 Task: Edit Cast Member to Rick in Action trailer
Action: Mouse pressed left at (161, 71)
Screenshot: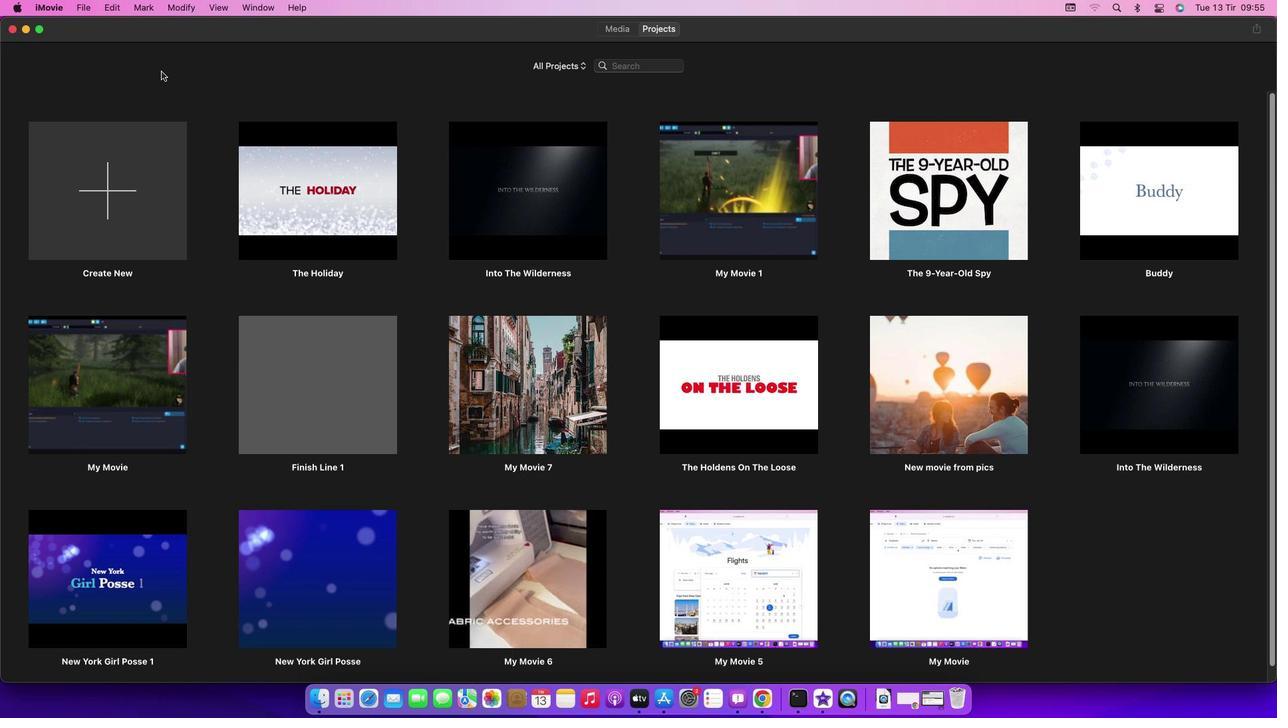 
Action: Mouse moved to (84, 11)
Screenshot: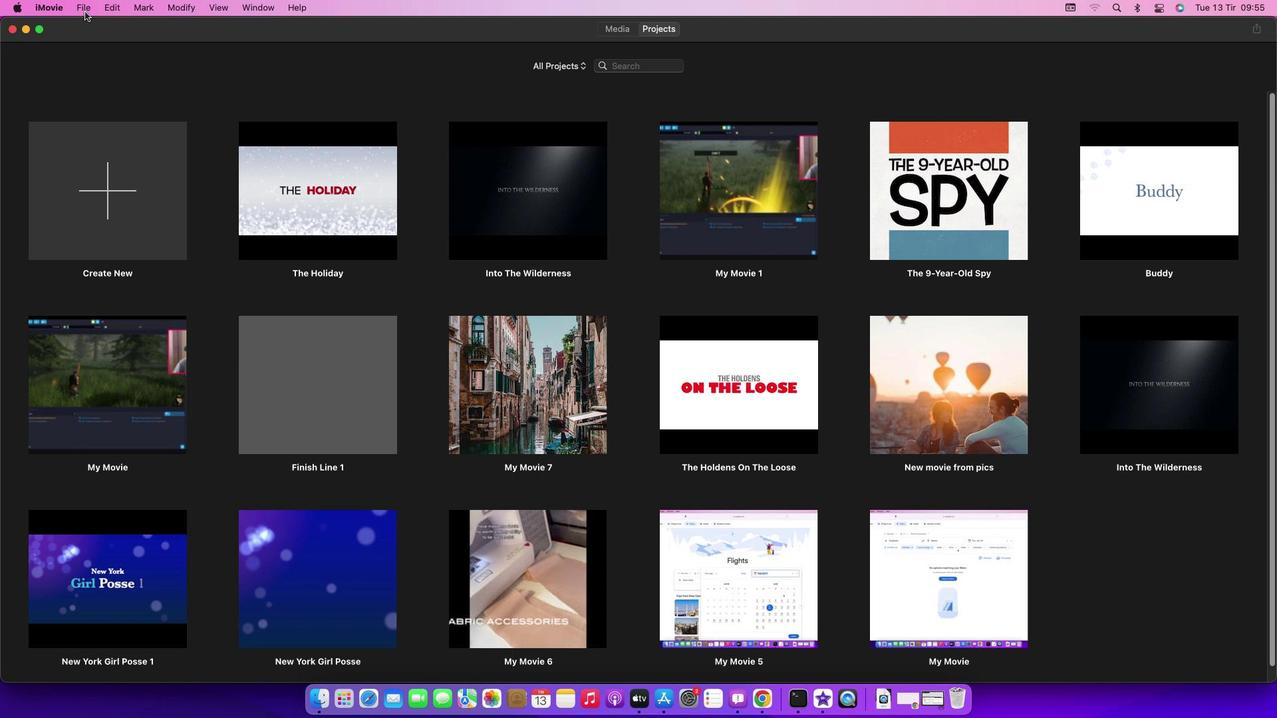 
Action: Mouse pressed left at (84, 11)
Screenshot: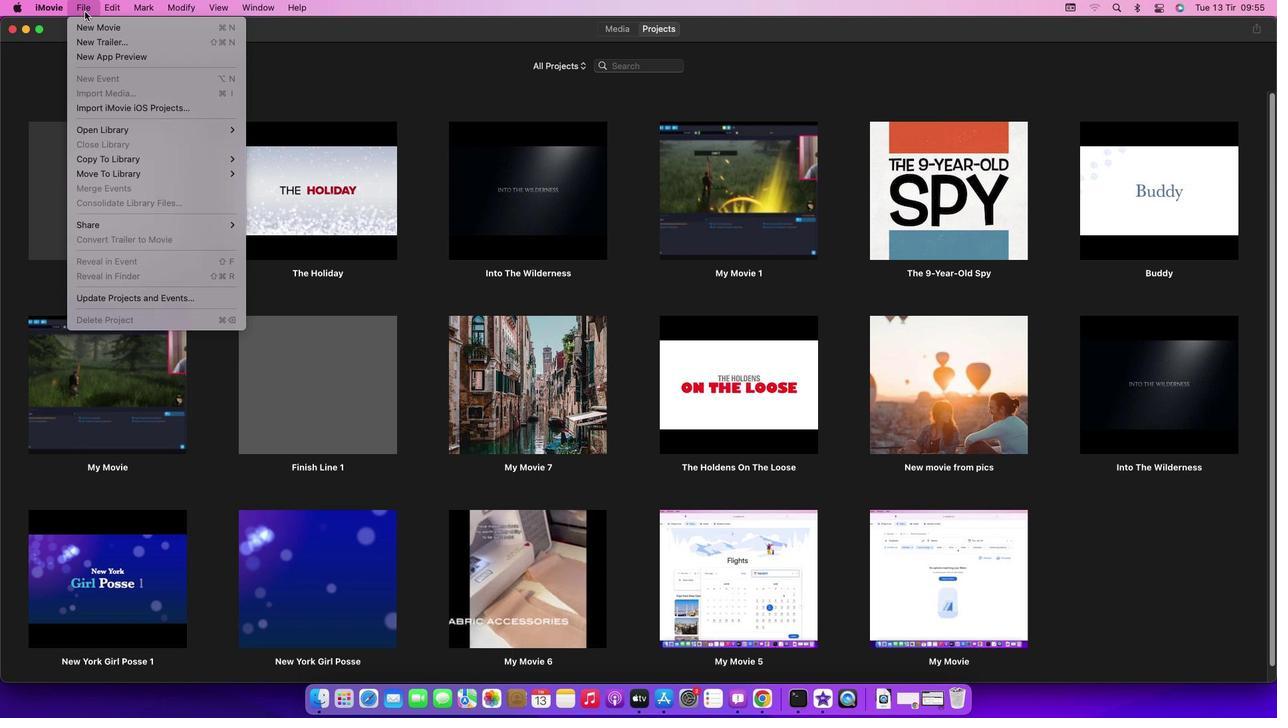 
Action: Mouse moved to (101, 41)
Screenshot: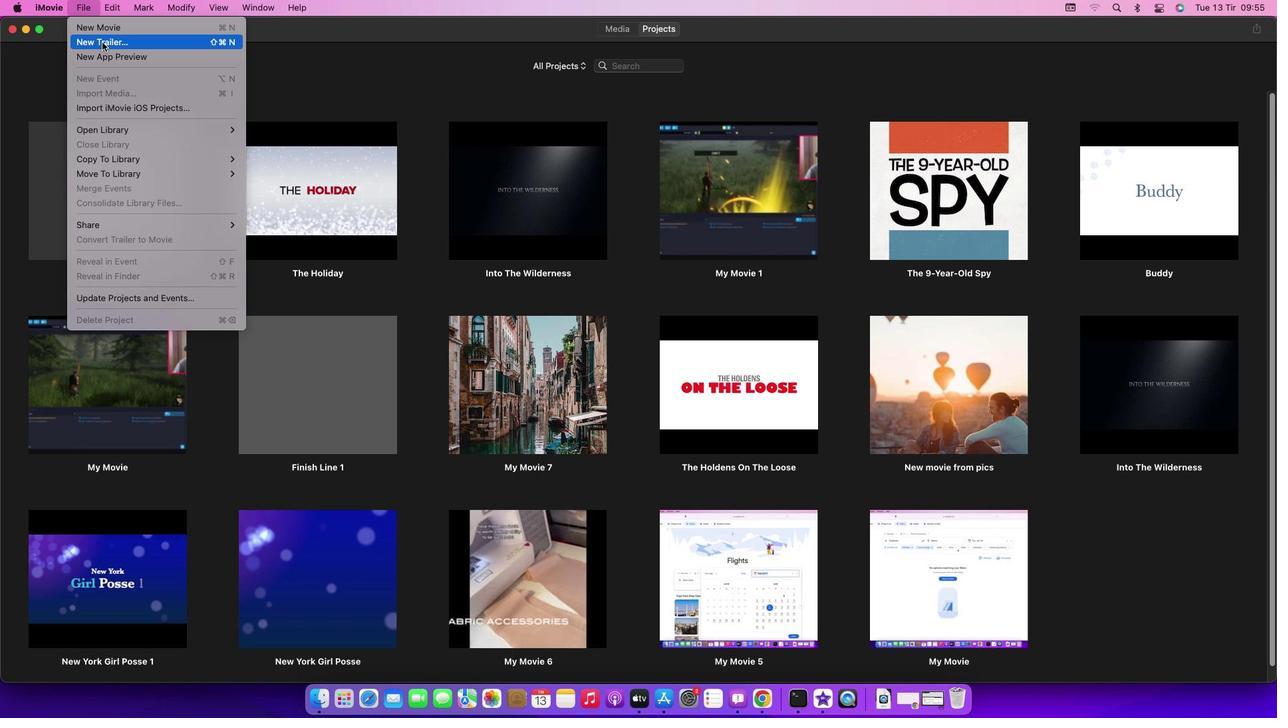 
Action: Mouse pressed left at (101, 41)
Screenshot: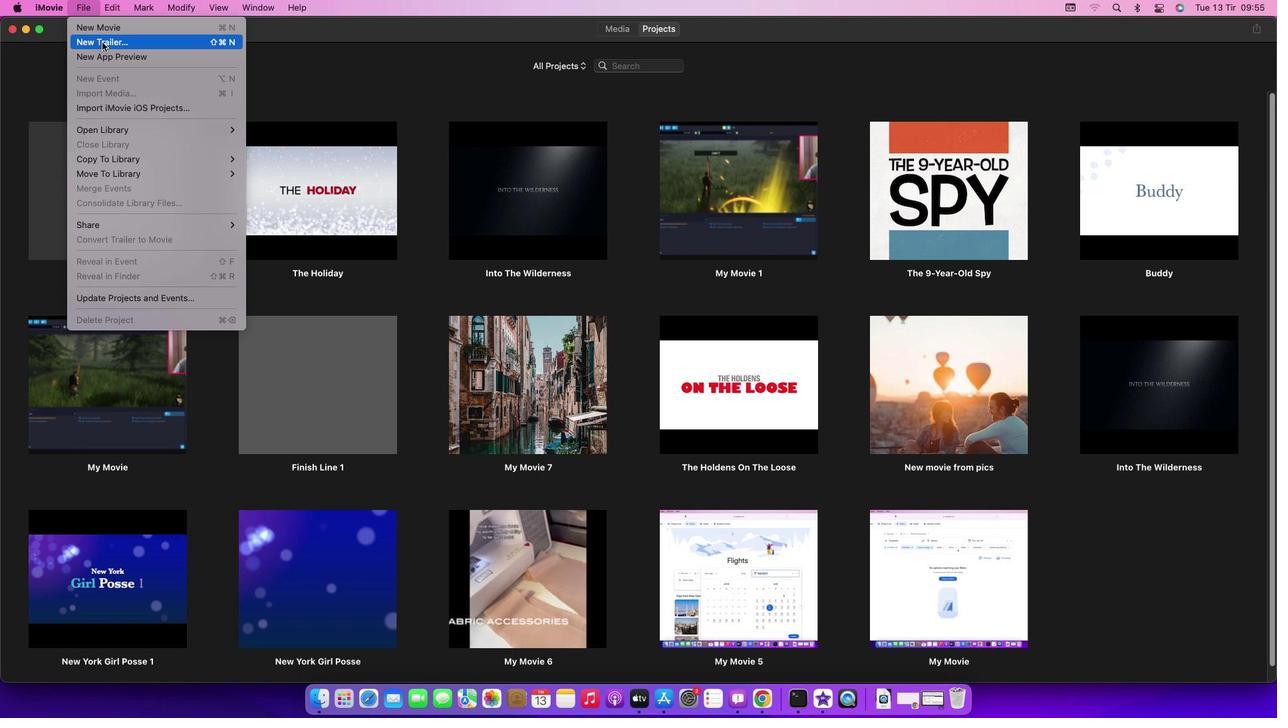 
Action: Mouse moved to (757, 377)
Screenshot: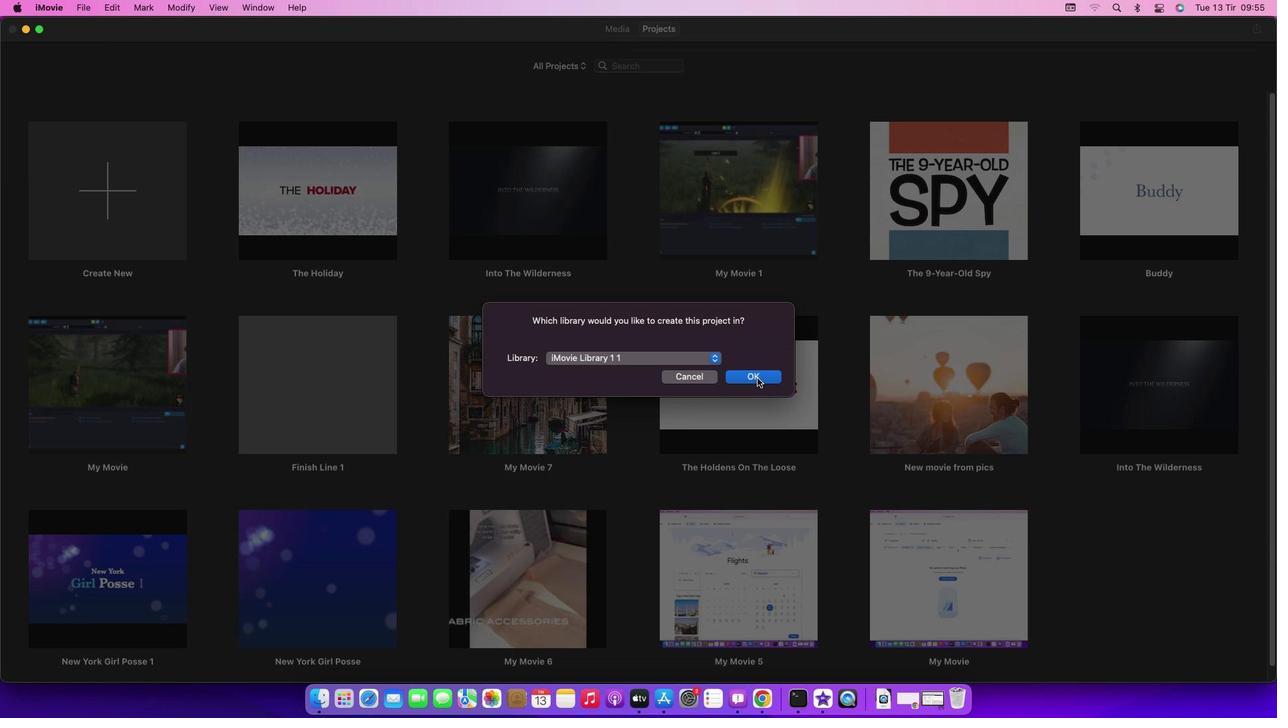 
Action: Mouse pressed left at (757, 377)
Screenshot: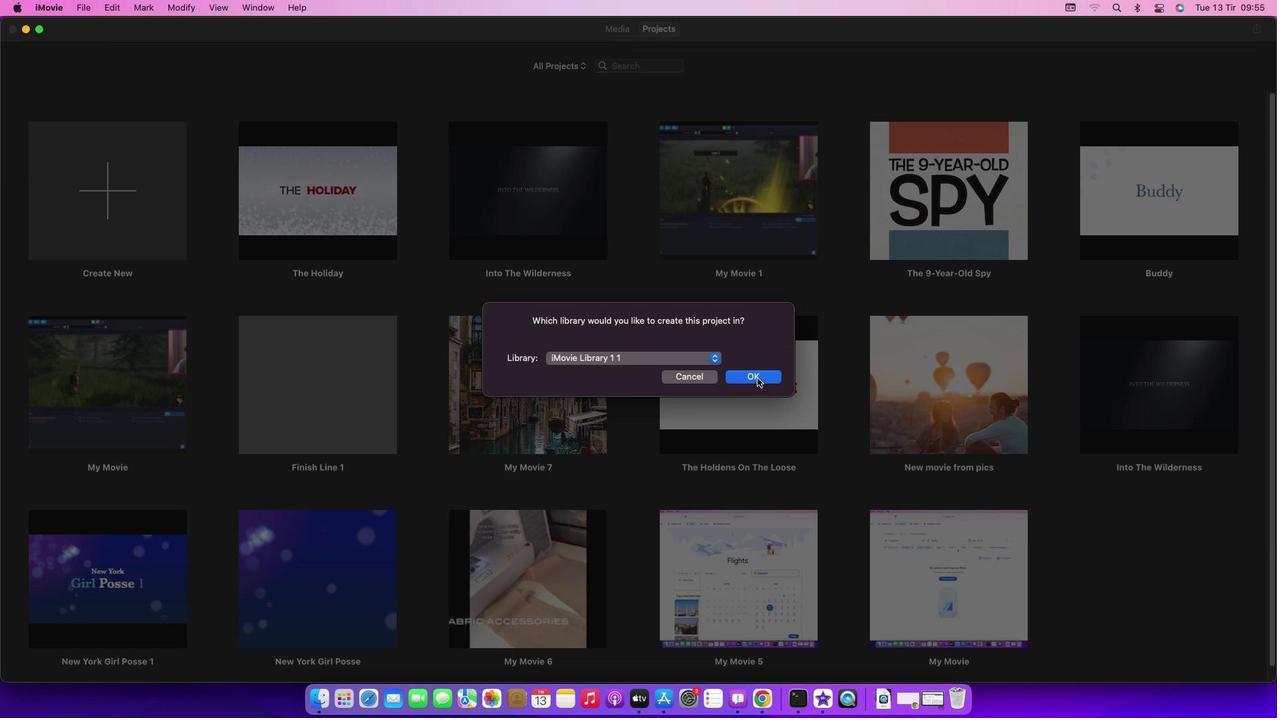
Action: Mouse moved to (451, 266)
Screenshot: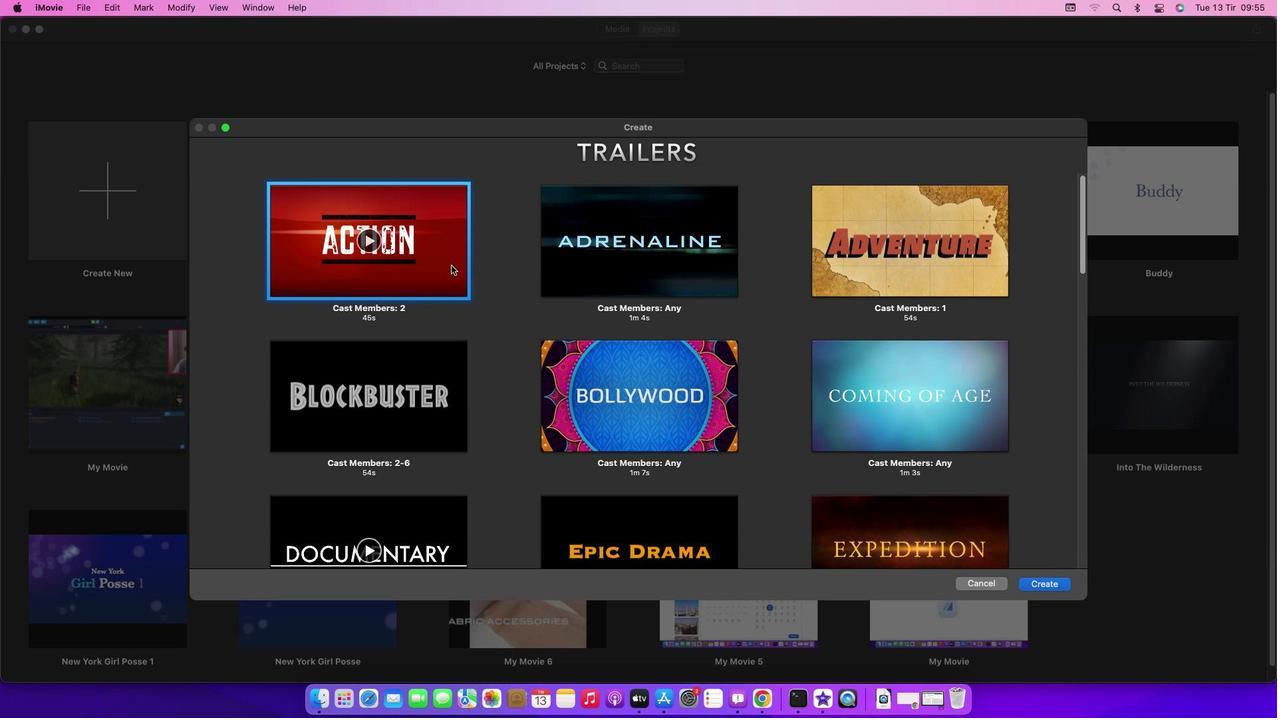 
Action: Mouse pressed left at (451, 266)
Screenshot: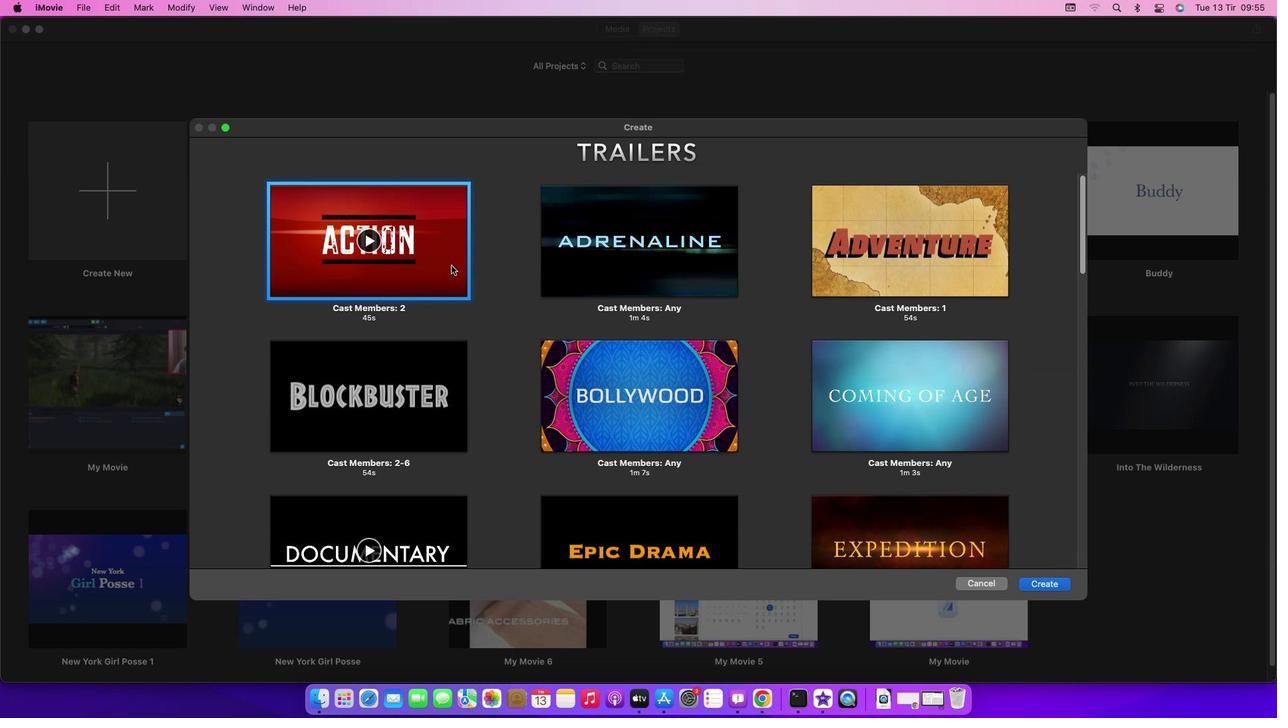 
Action: Mouse moved to (1056, 586)
Screenshot: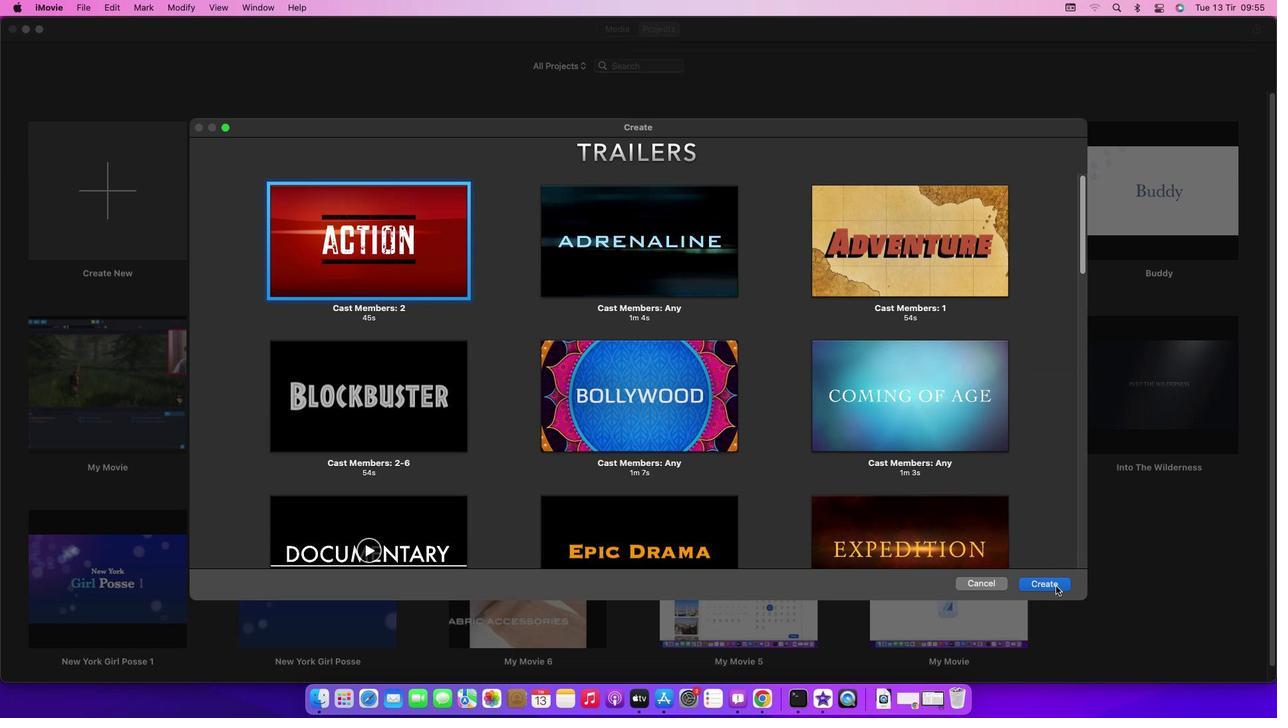 
Action: Mouse pressed left at (1056, 586)
Screenshot: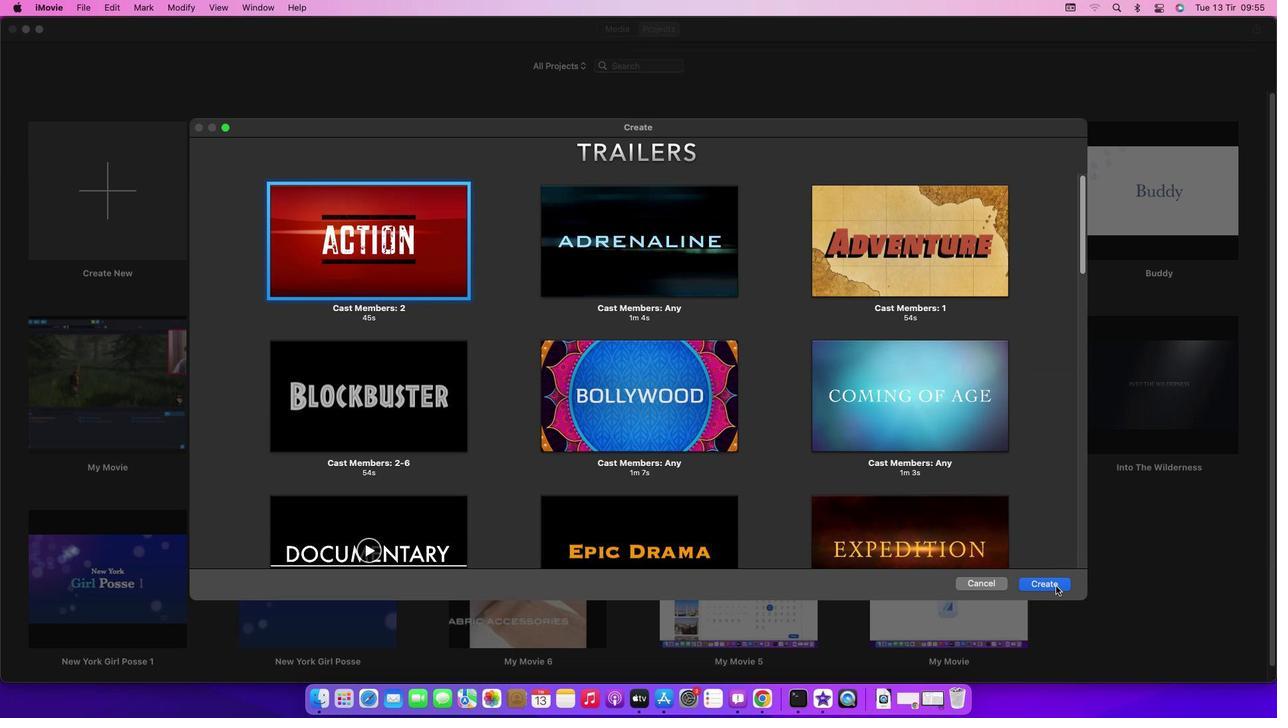 
Action: Mouse moved to (323, 522)
Screenshot: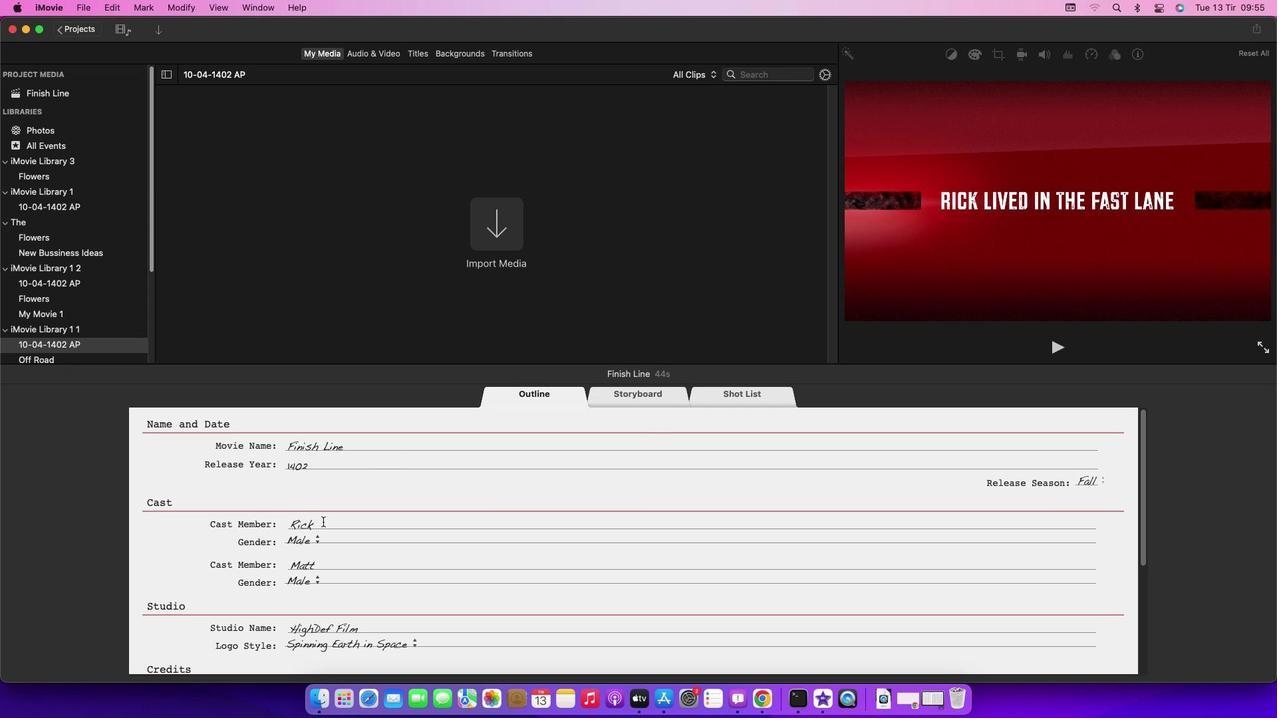
Action: Mouse pressed left at (323, 522)
Screenshot: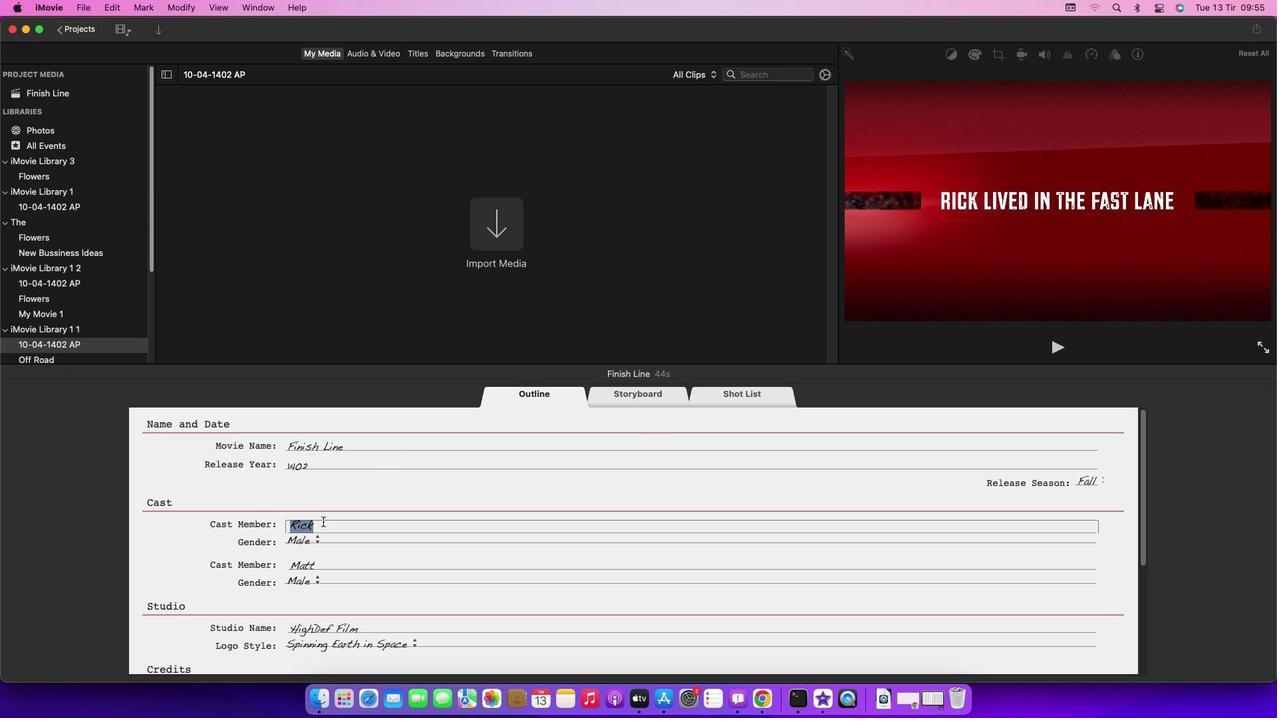
Action: Key pressed Key.backspaceKey.caps_lock'R'Key.caps_lock'i''c''k'Key.enter
Screenshot: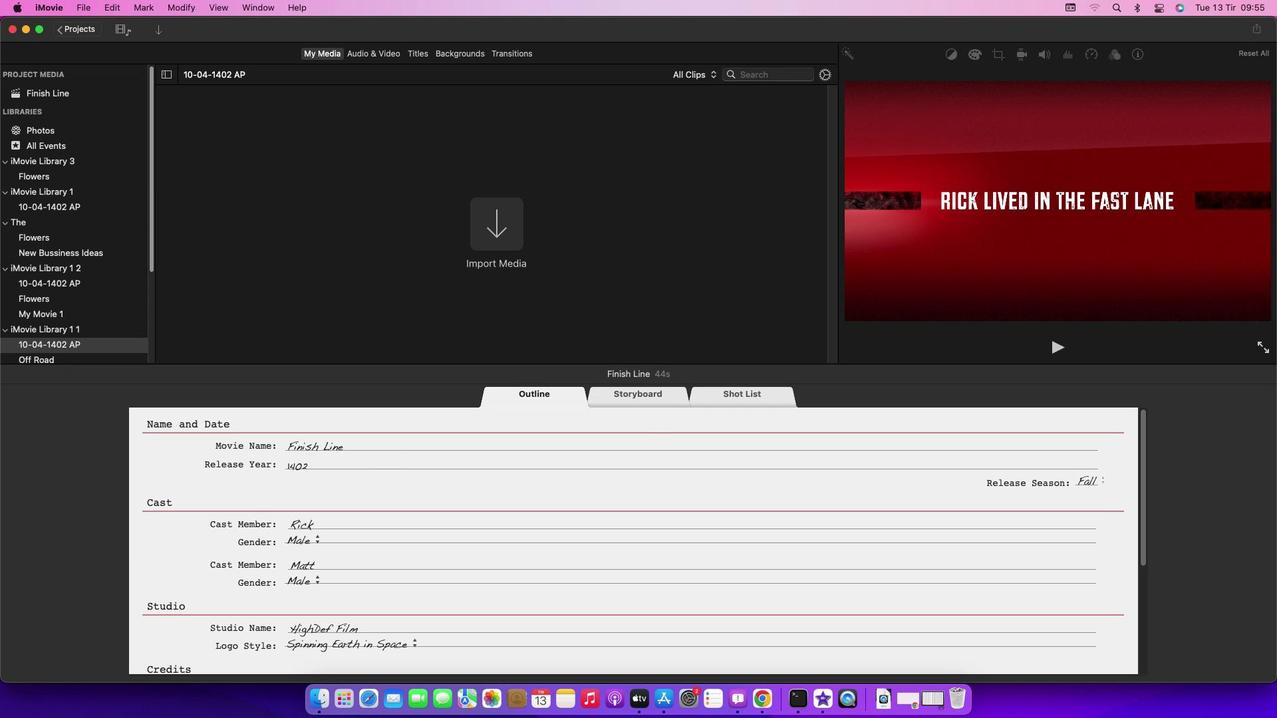 
